 Task: Sort the products in the category "Aromatherapy & Essential Oils" by relevance.
Action: Mouse moved to (249, 113)
Screenshot: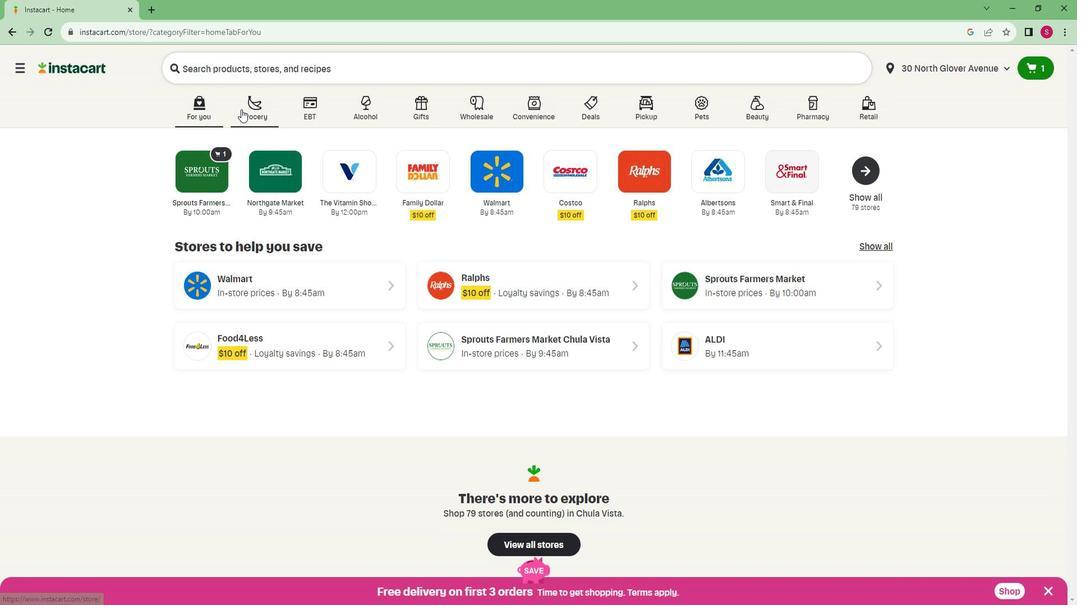 
Action: Mouse pressed left at (249, 113)
Screenshot: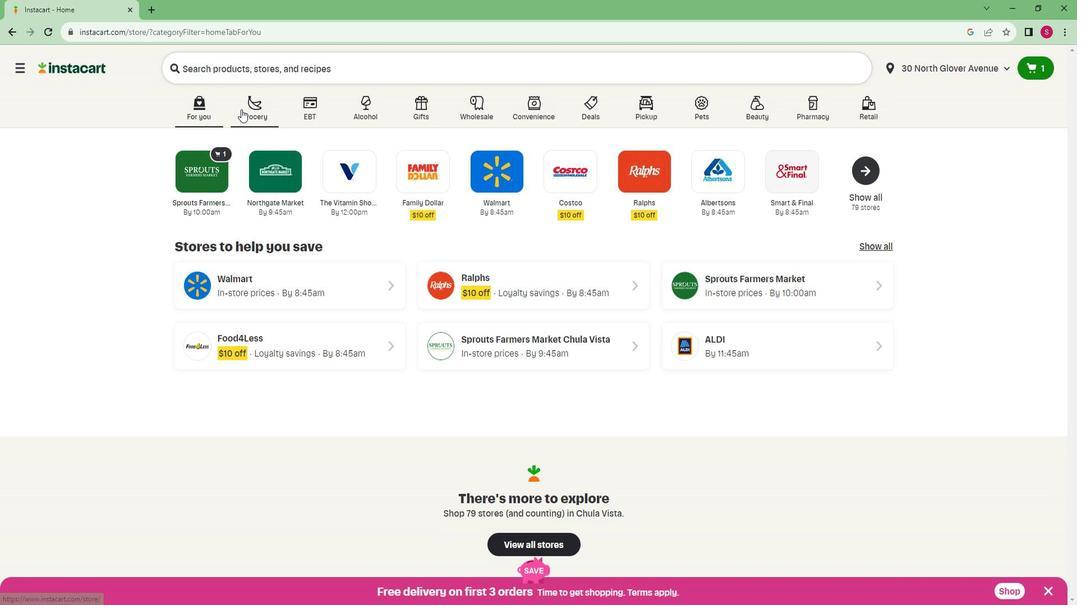 
Action: Mouse moved to (242, 332)
Screenshot: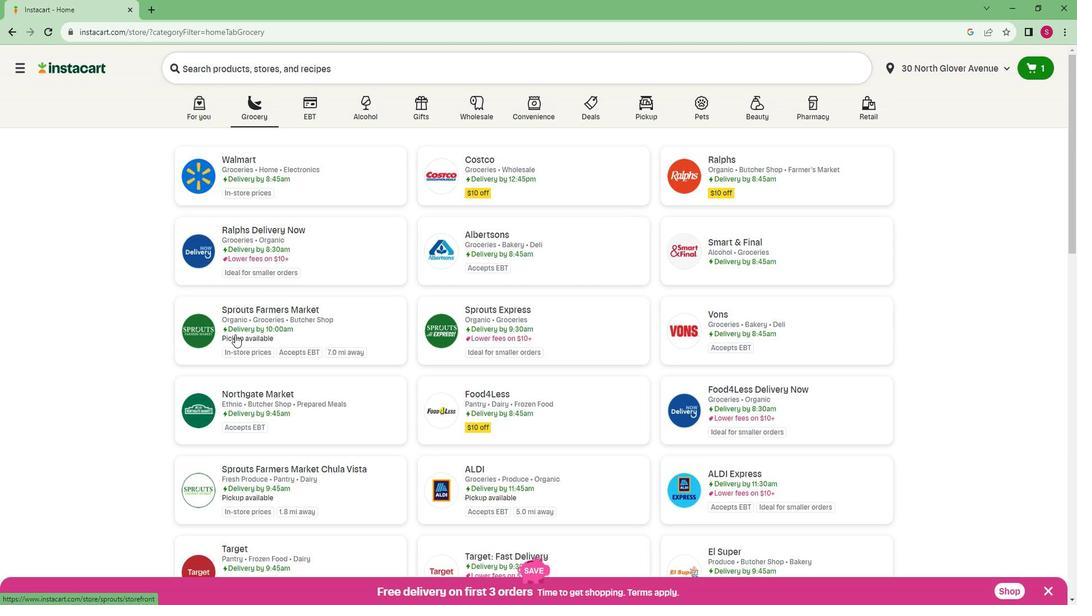
Action: Mouse pressed left at (242, 332)
Screenshot: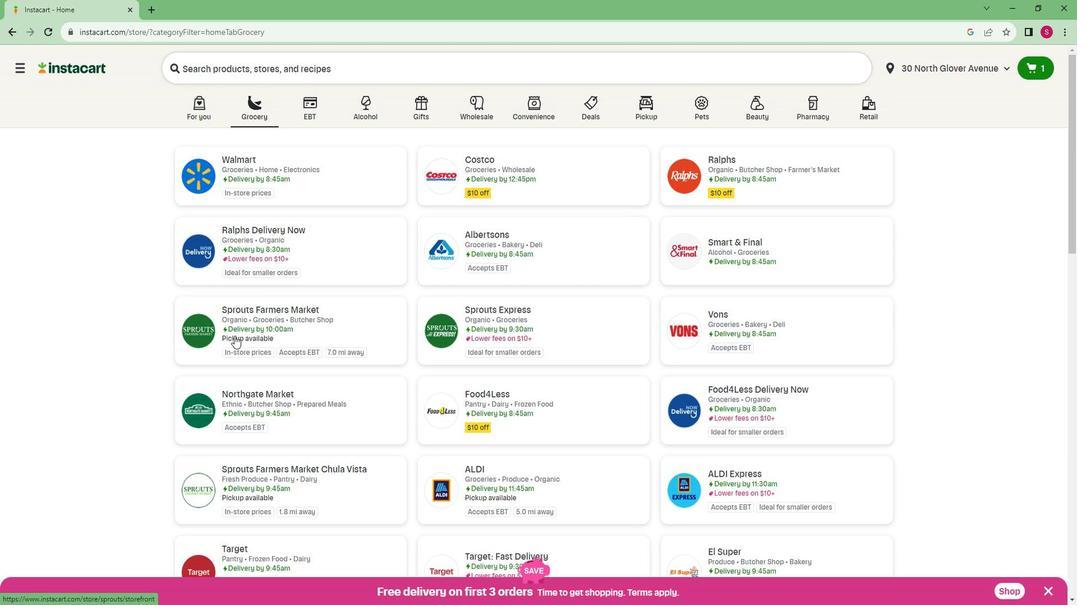 
Action: Mouse moved to (93, 423)
Screenshot: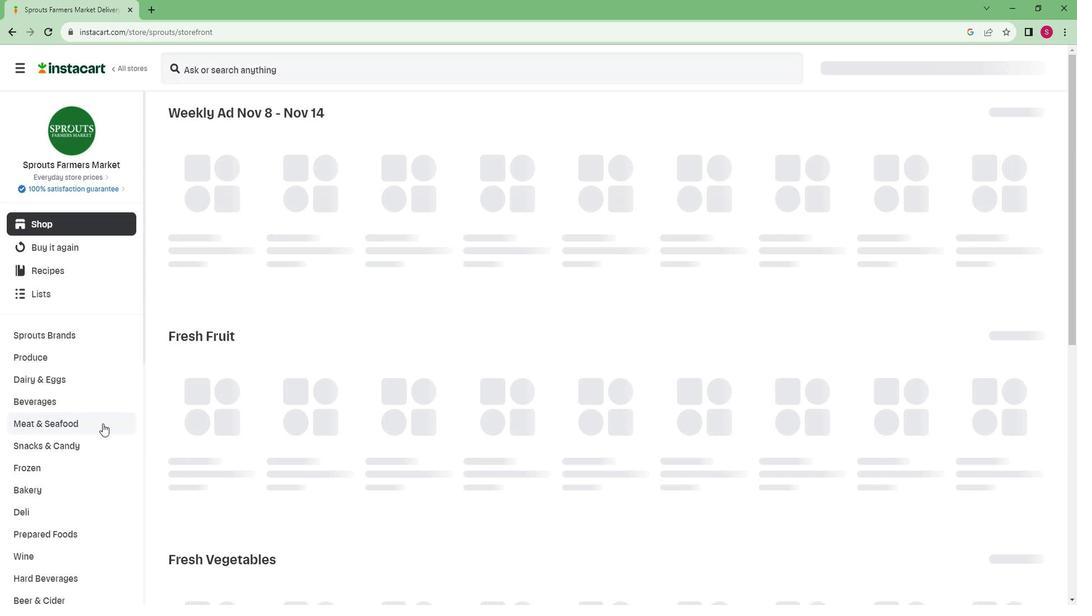 
Action: Mouse scrolled (93, 422) with delta (0, 0)
Screenshot: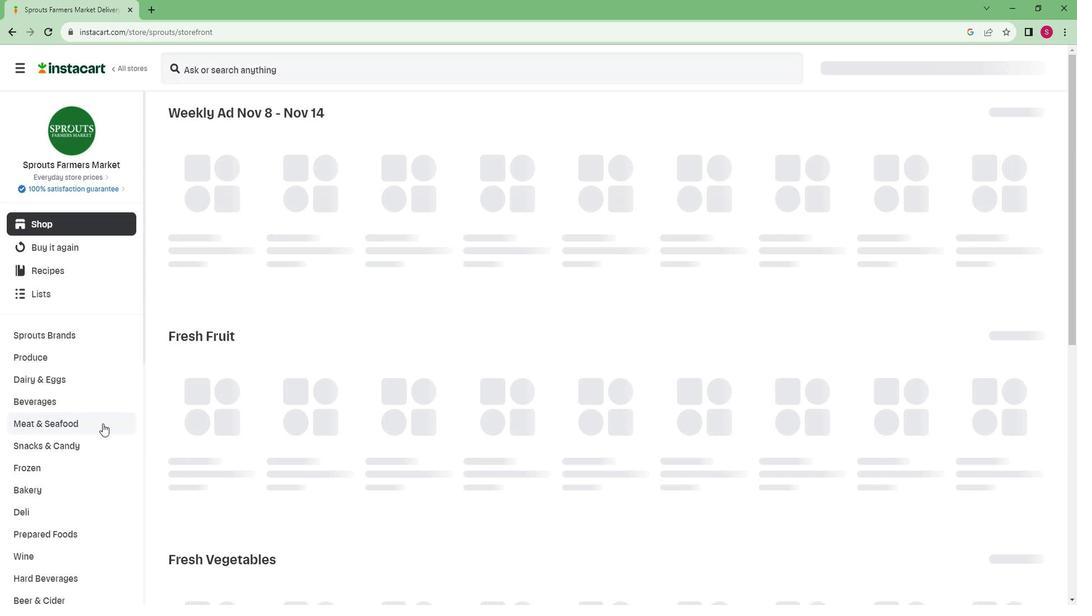 
Action: Mouse moved to (88, 424)
Screenshot: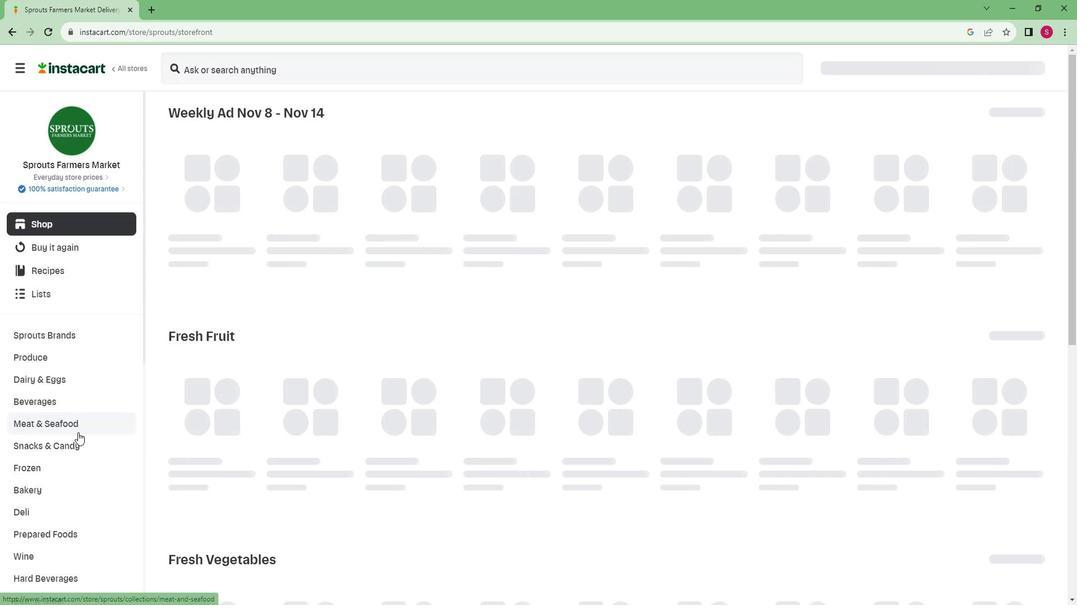 
Action: Mouse scrolled (88, 424) with delta (0, 0)
Screenshot: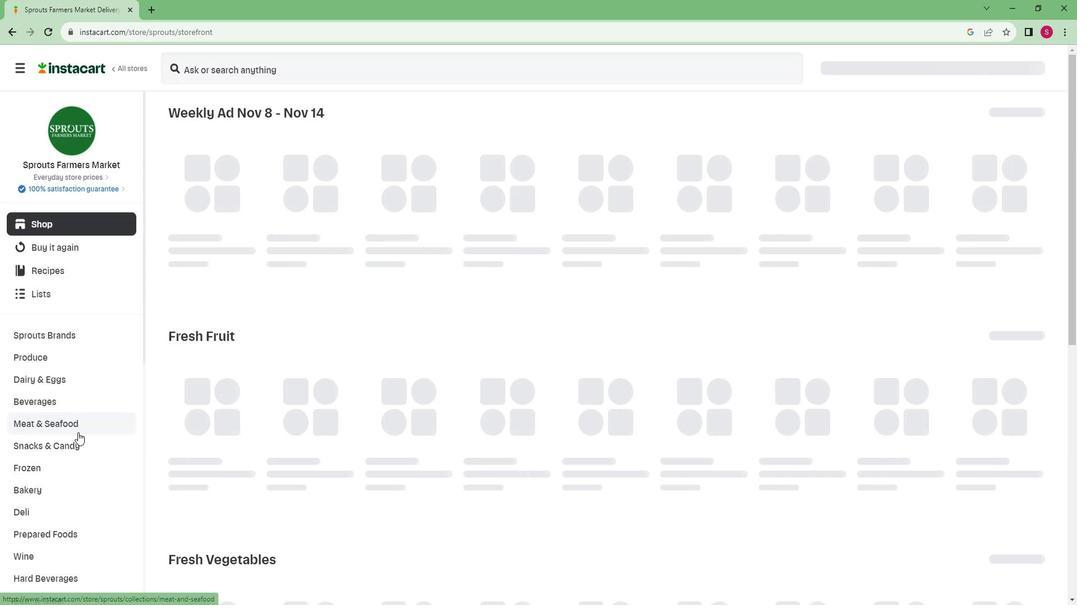 
Action: Mouse moved to (85, 425)
Screenshot: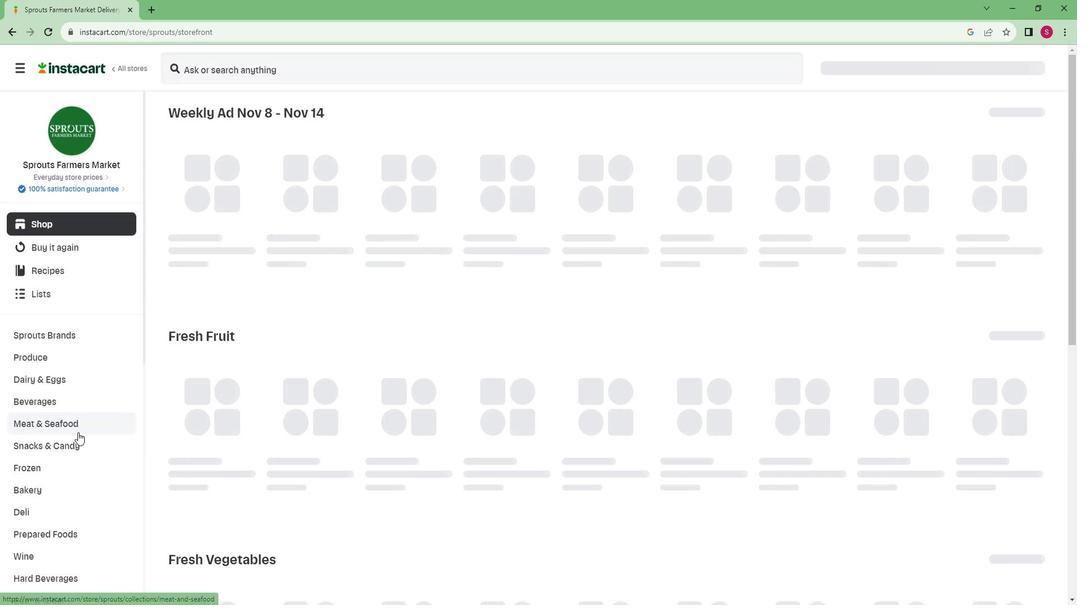
Action: Mouse scrolled (85, 424) with delta (0, 0)
Screenshot: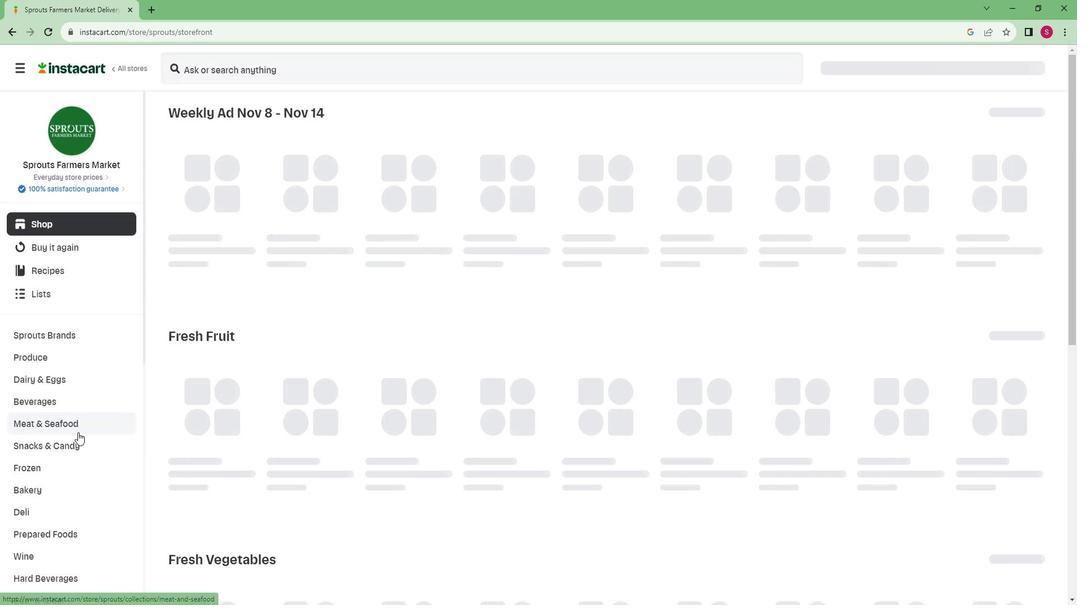 
Action: Mouse moved to (84, 425)
Screenshot: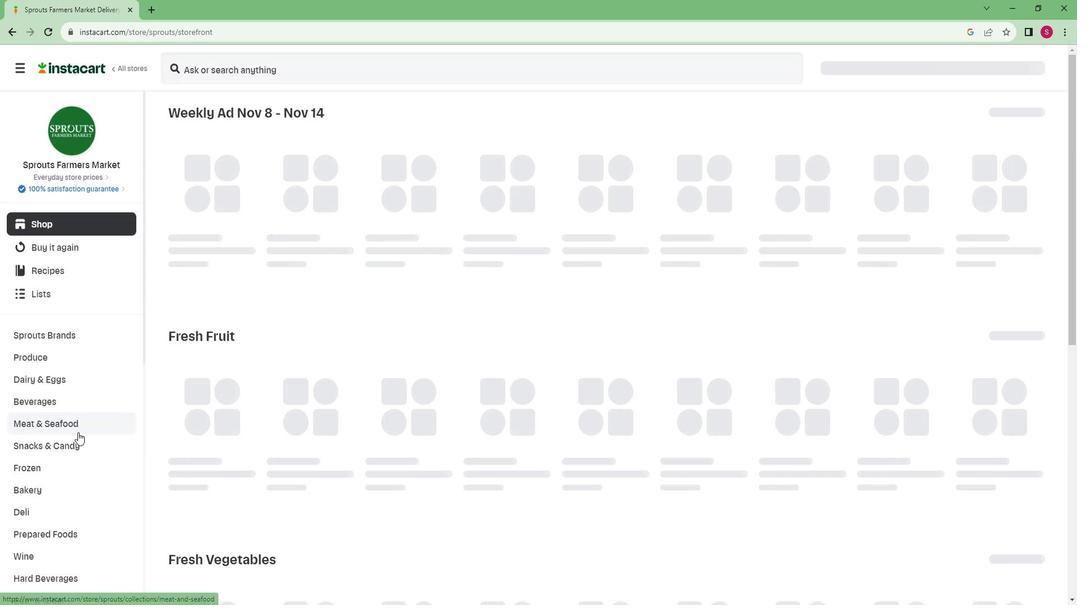 
Action: Mouse scrolled (84, 424) with delta (0, 0)
Screenshot: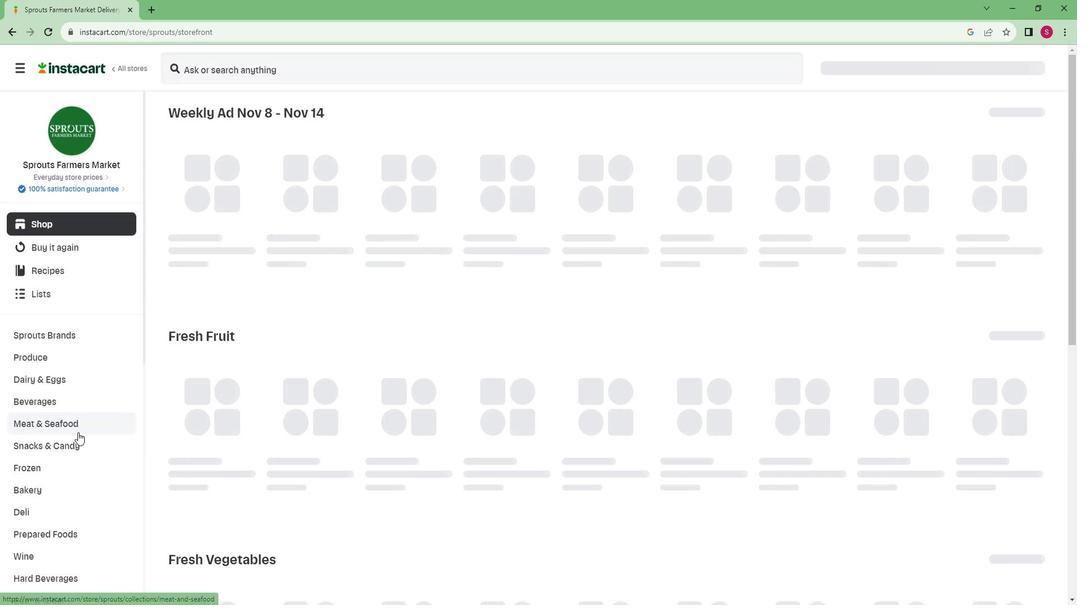 
Action: Mouse moved to (81, 426)
Screenshot: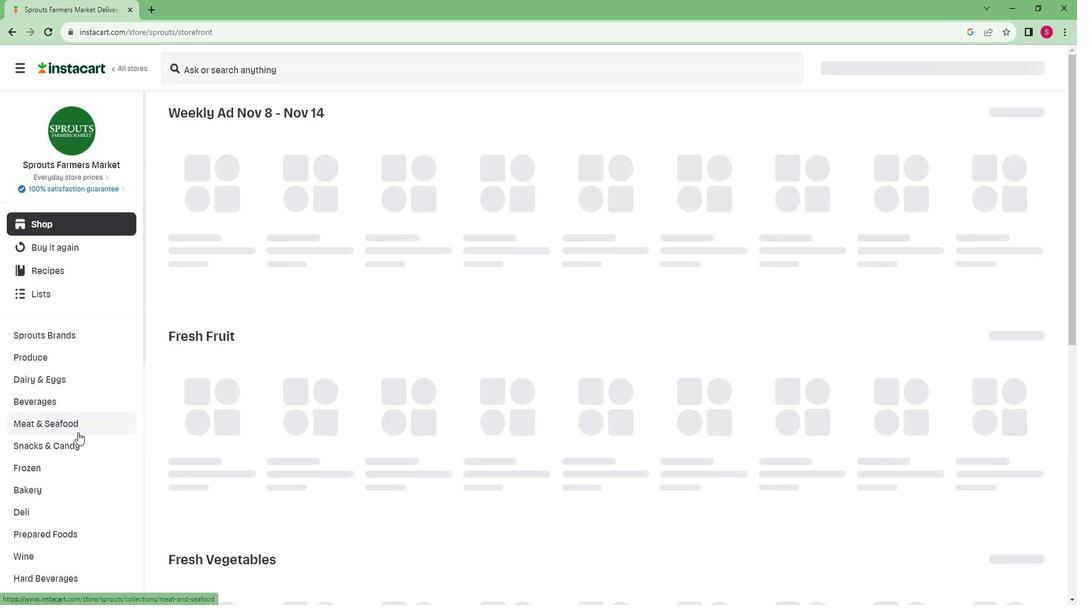 
Action: Mouse scrolled (81, 426) with delta (0, 0)
Screenshot: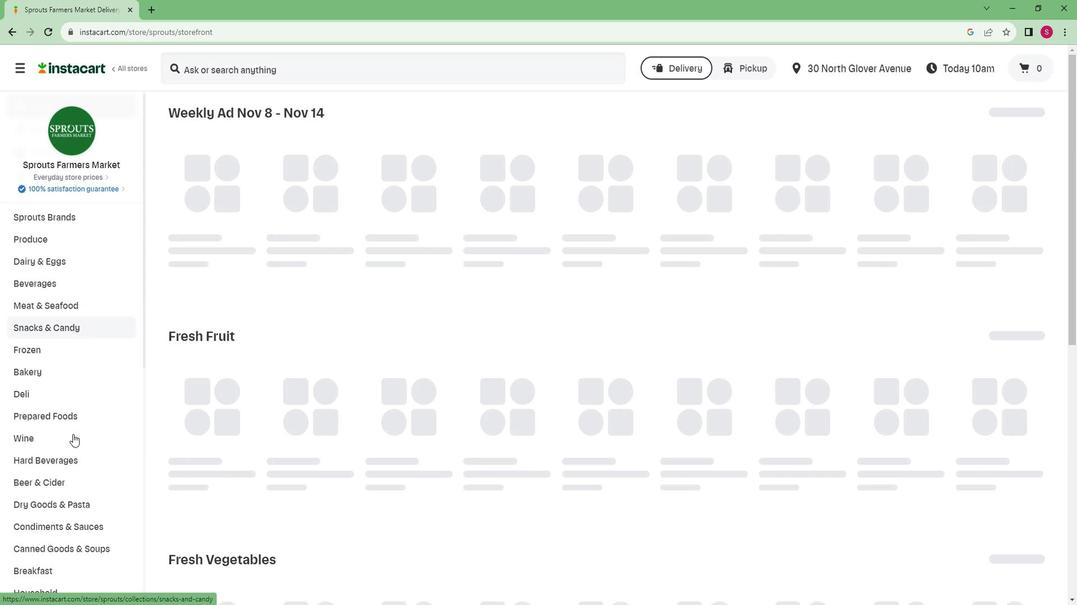 
Action: Mouse scrolled (81, 426) with delta (0, 0)
Screenshot: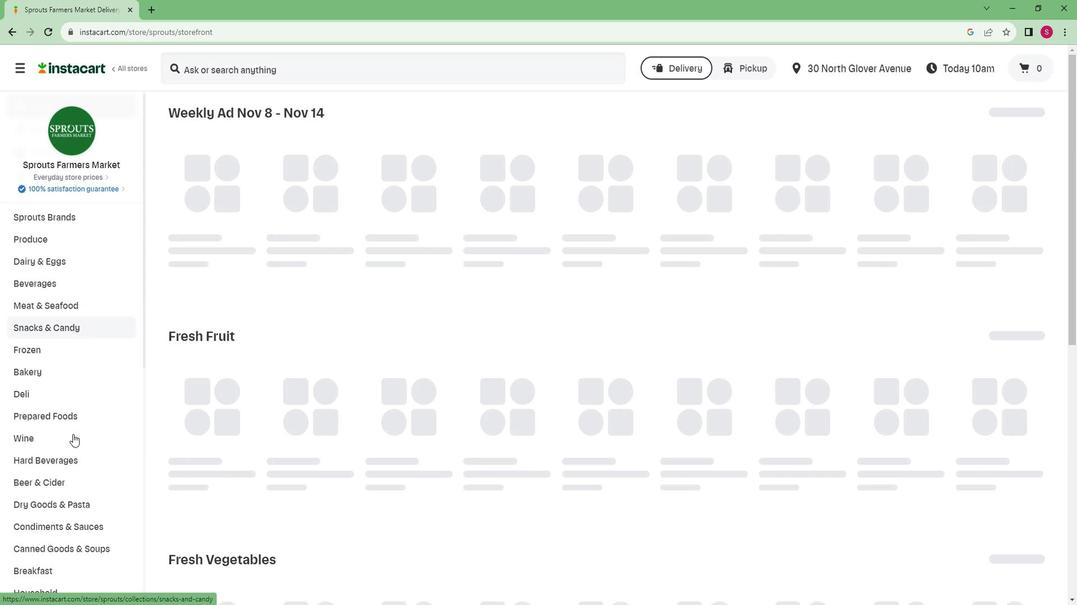 
Action: Mouse scrolled (81, 426) with delta (0, 0)
Screenshot: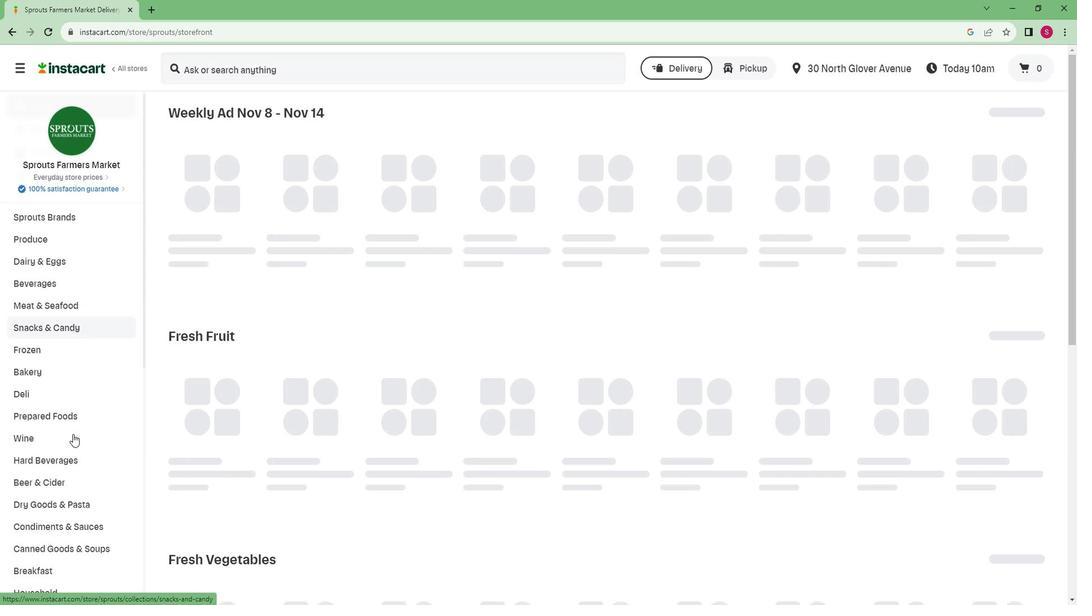 
Action: Mouse scrolled (81, 426) with delta (0, 0)
Screenshot: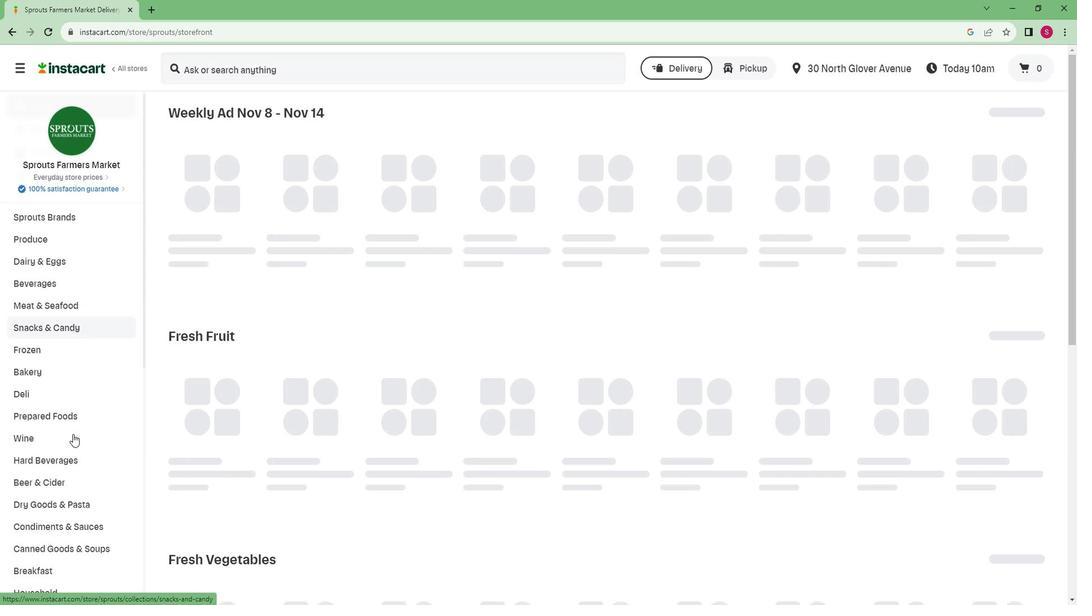 
Action: Mouse scrolled (81, 426) with delta (0, 0)
Screenshot: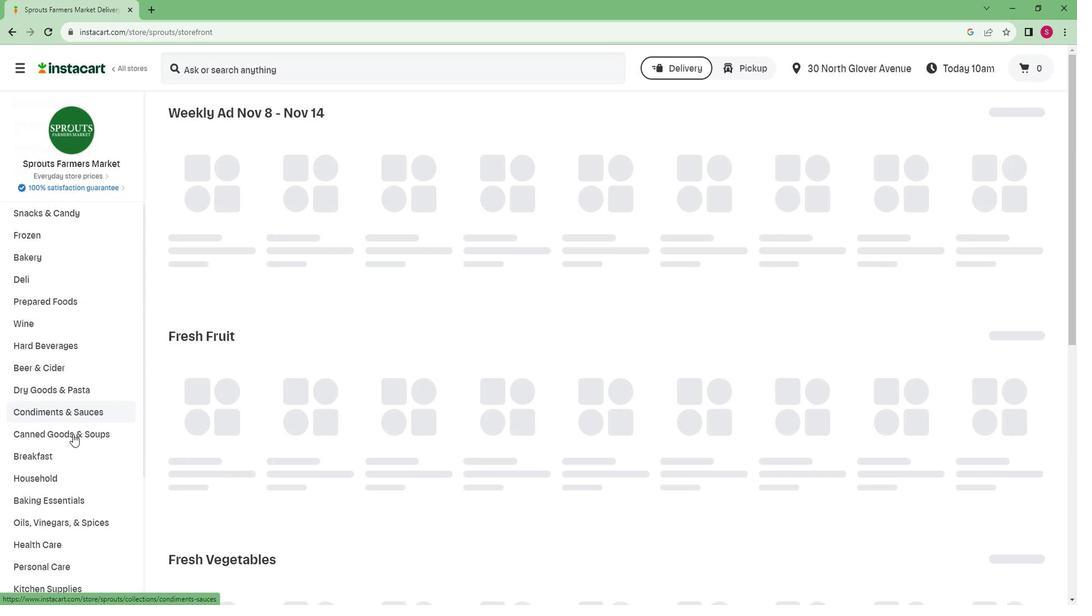 
Action: Mouse scrolled (81, 426) with delta (0, 0)
Screenshot: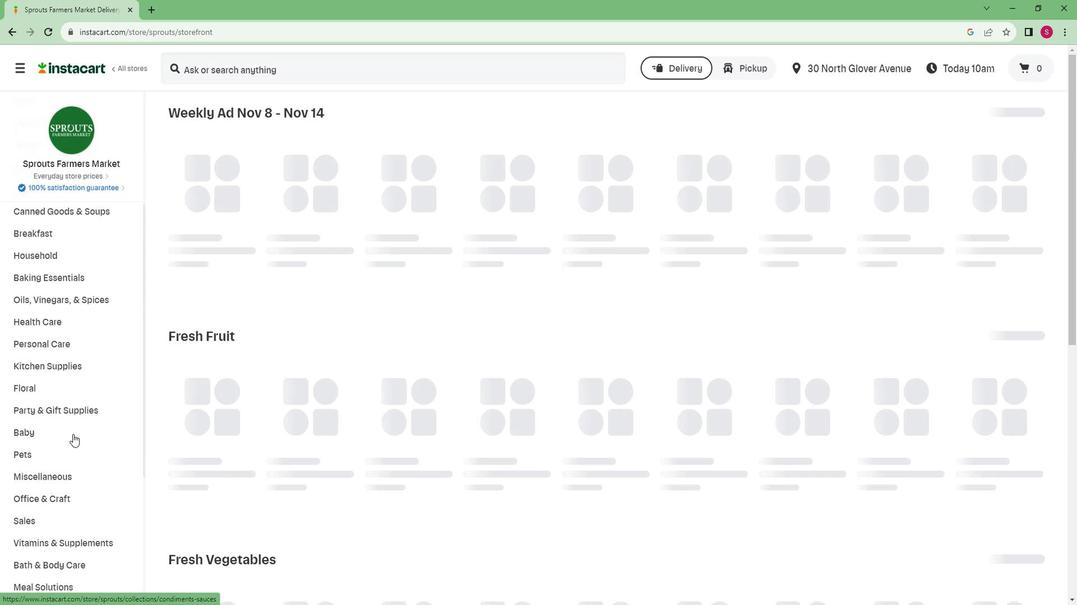 
Action: Mouse scrolled (81, 426) with delta (0, 0)
Screenshot: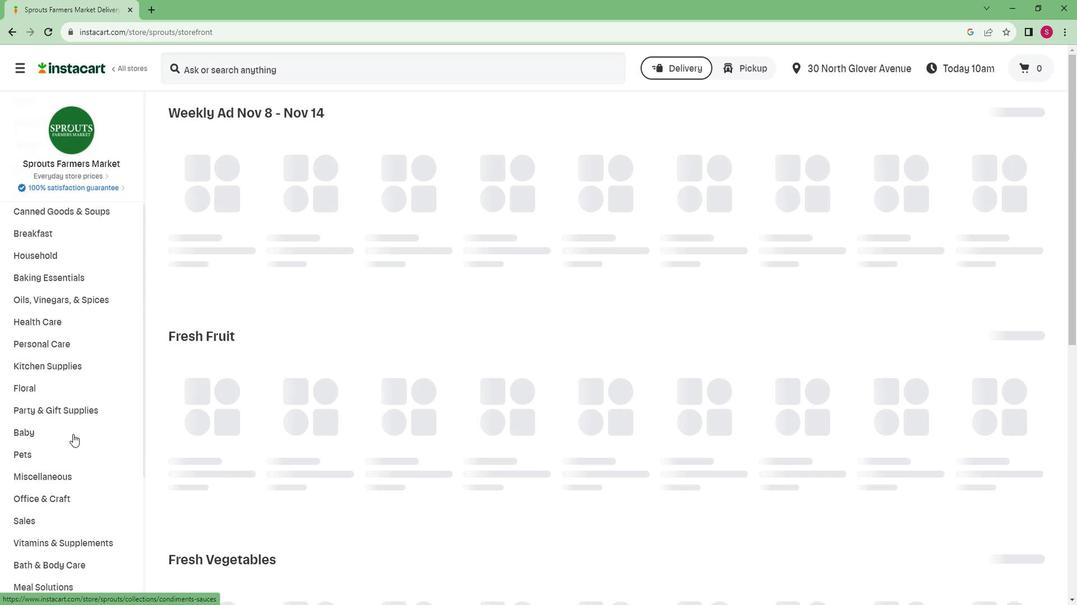 
Action: Mouse scrolled (81, 426) with delta (0, 0)
Screenshot: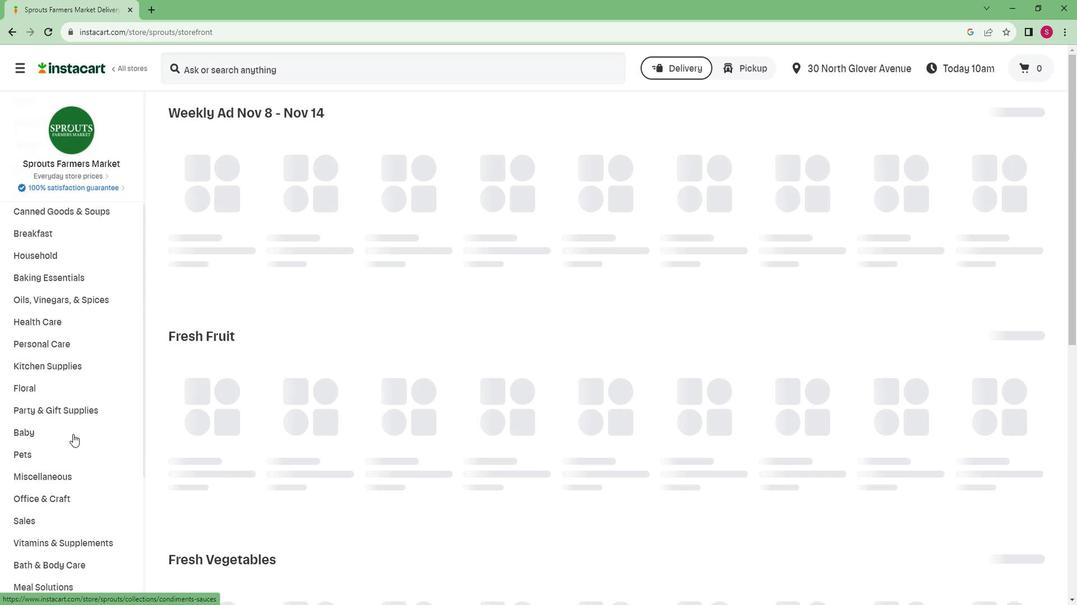 
Action: Mouse scrolled (81, 426) with delta (0, 0)
Screenshot: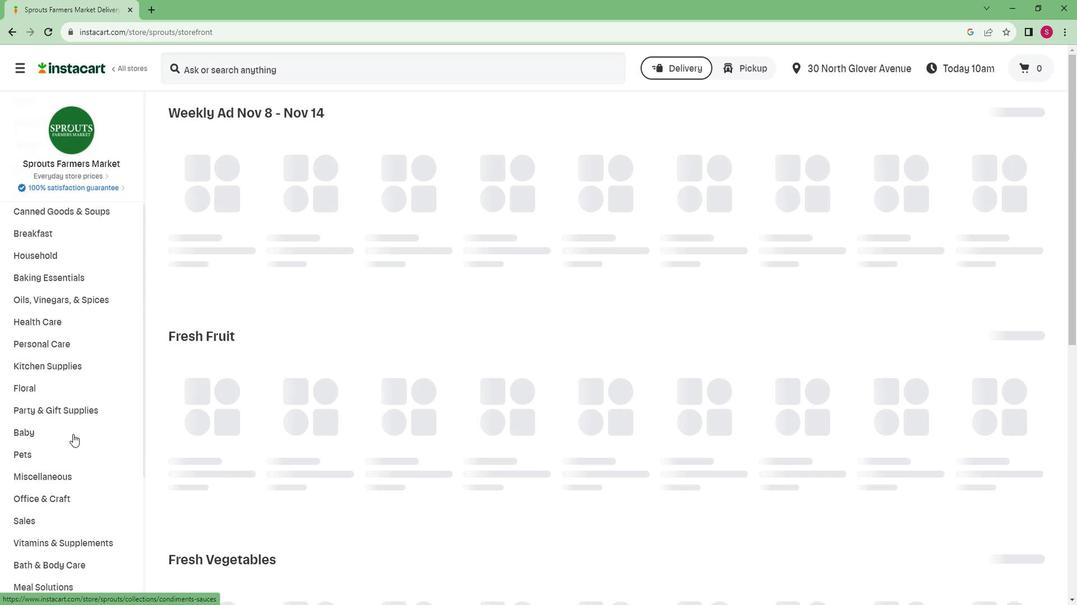 
Action: Mouse scrolled (81, 426) with delta (0, 0)
Screenshot: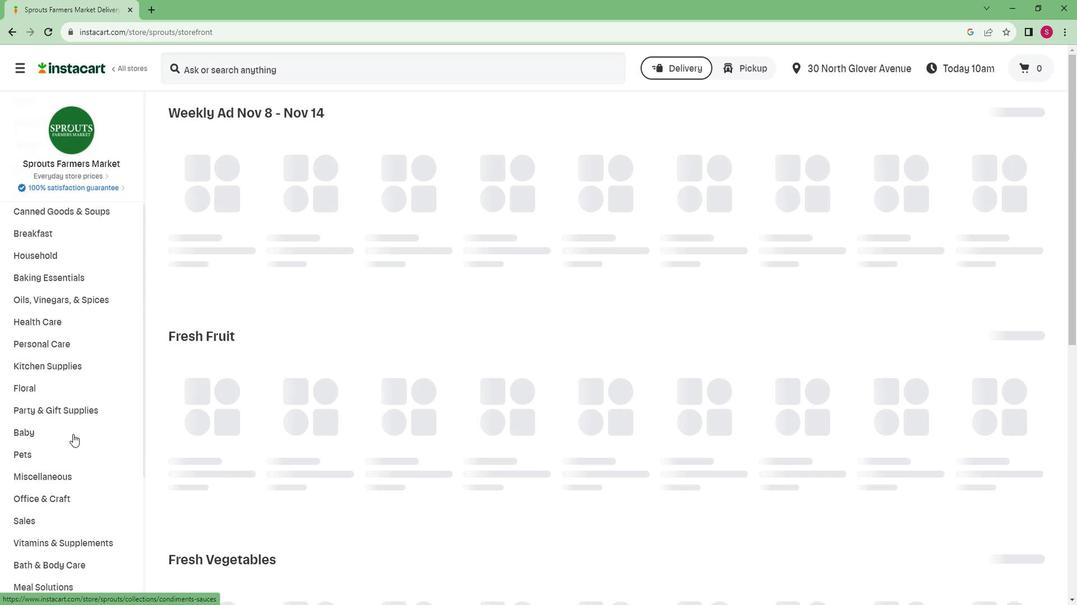 
Action: Mouse moved to (80, 426)
Screenshot: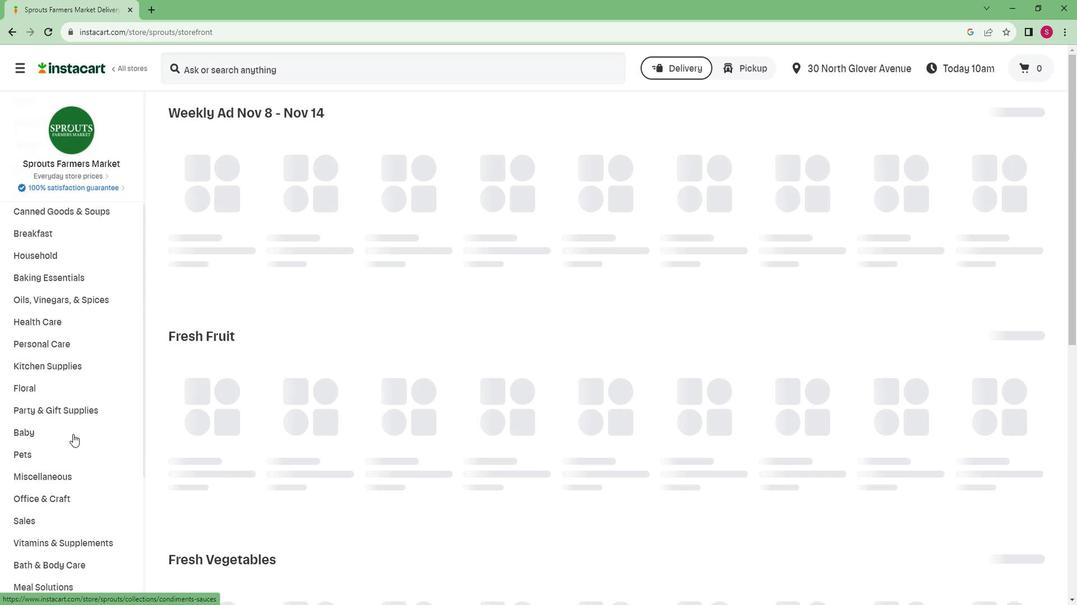 
Action: Mouse scrolled (80, 426) with delta (0, 0)
Screenshot: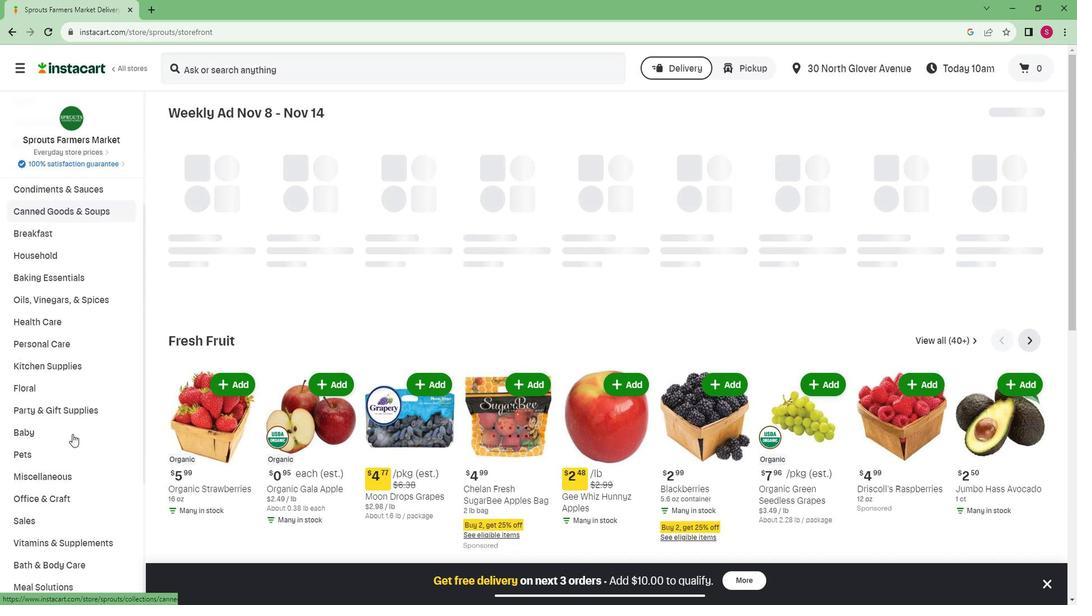 
Action: Mouse scrolled (80, 426) with delta (0, 0)
Screenshot: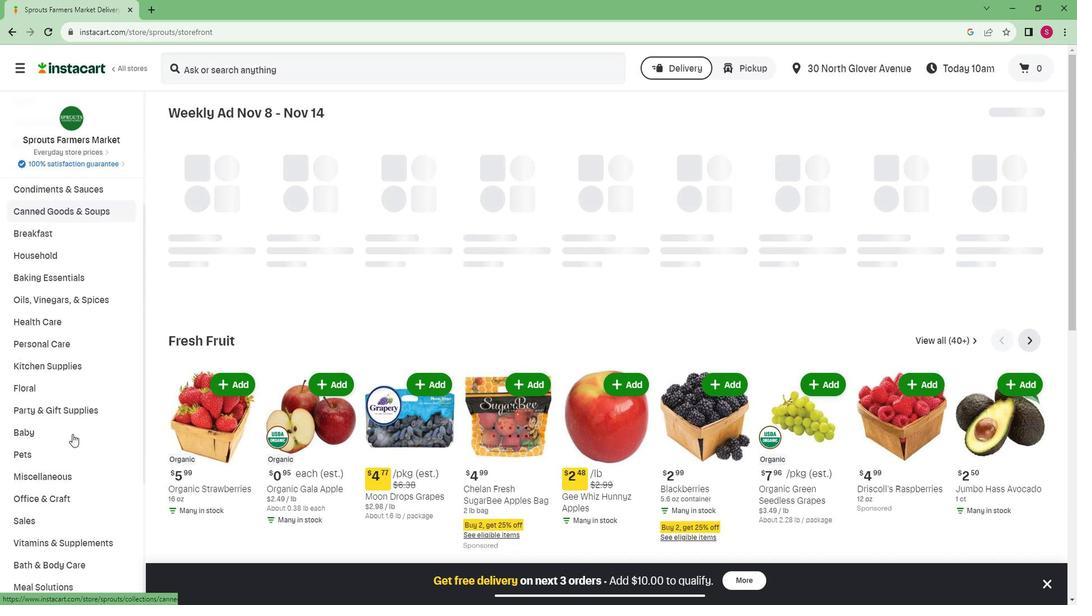 
Action: Mouse moved to (66, 555)
Screenshot: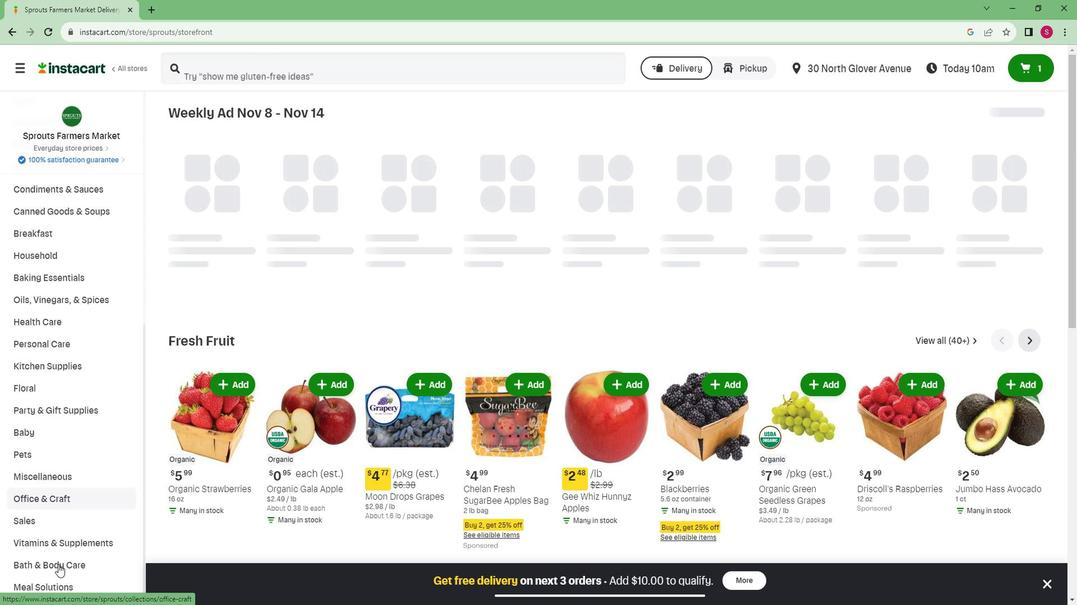 
Action: Mouse pressed left at (66, 555)
Screenshot: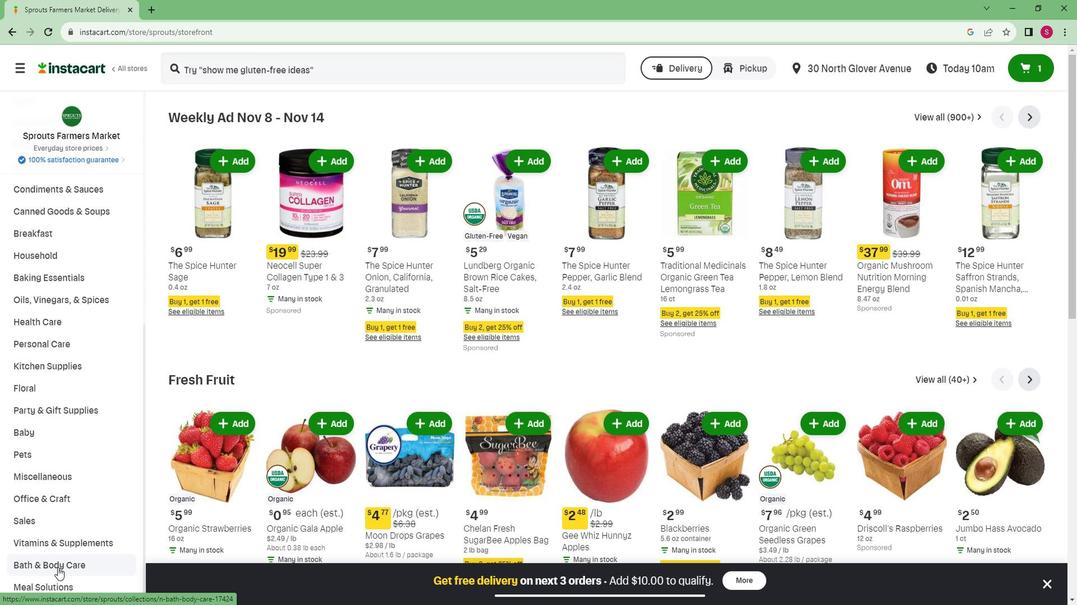 
Action: Mouse moved to (936, 149)
Screenshot: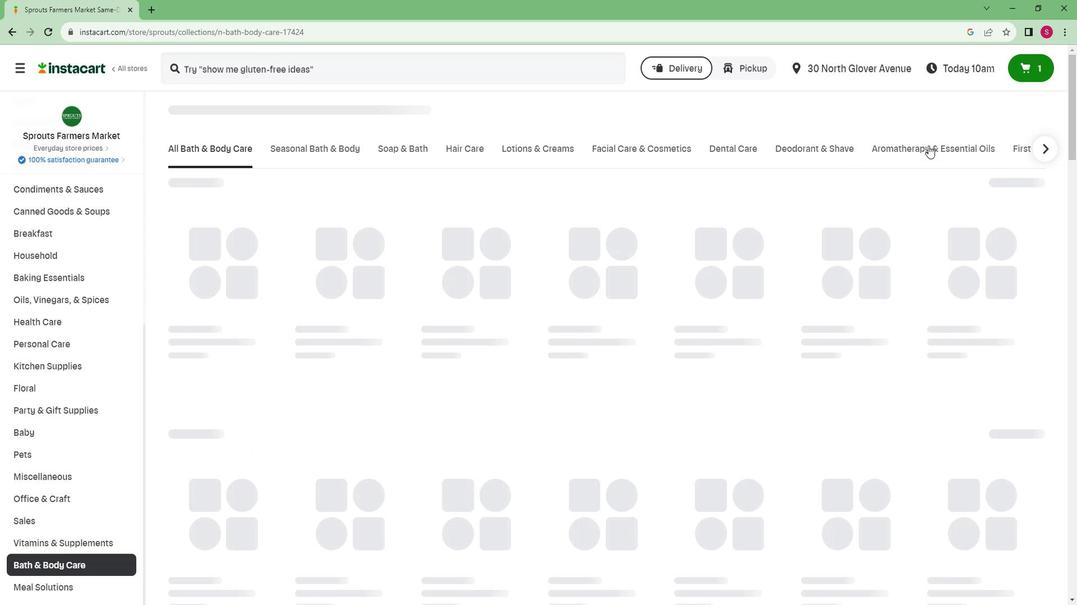 
Action: Mouse pressed left at (936, 149)
Screenshot: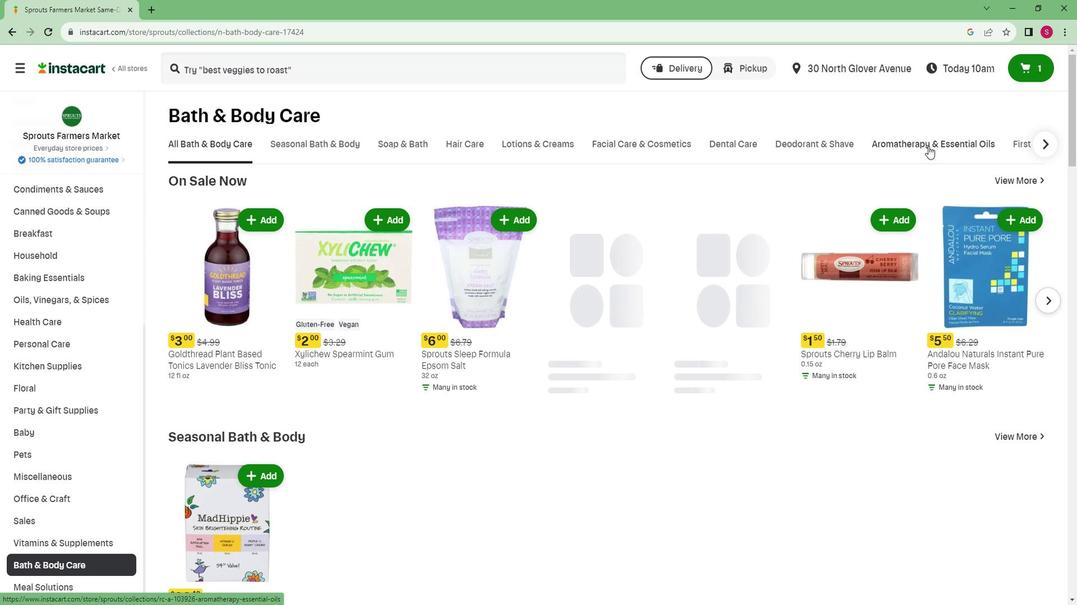 
Action: Mouse moved to (976, 186)
Screenshot: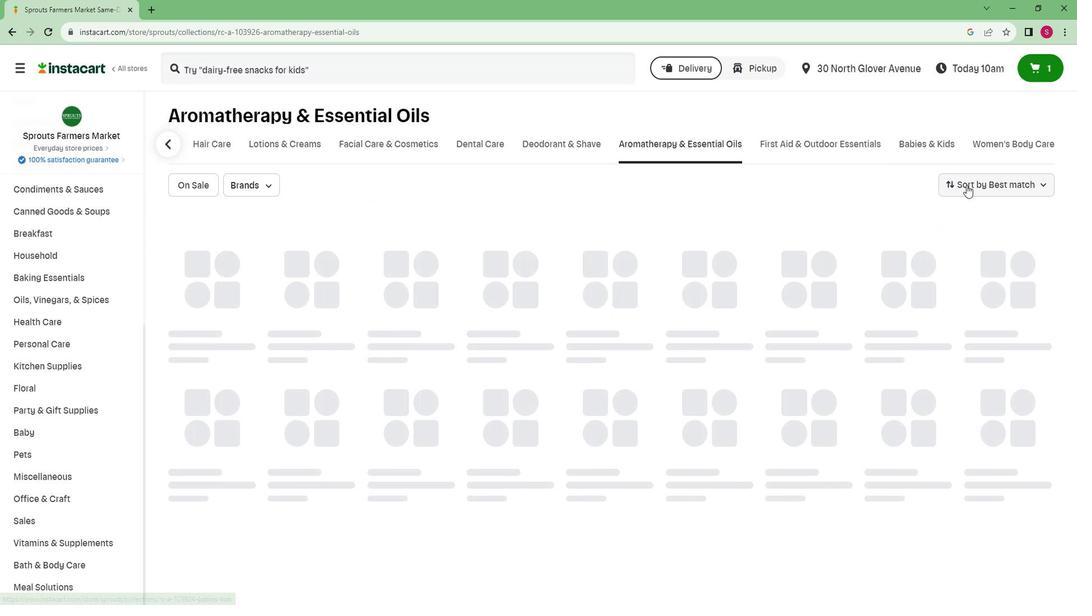 
Action: Mouse pressed left at (976, 186)
Screenshot: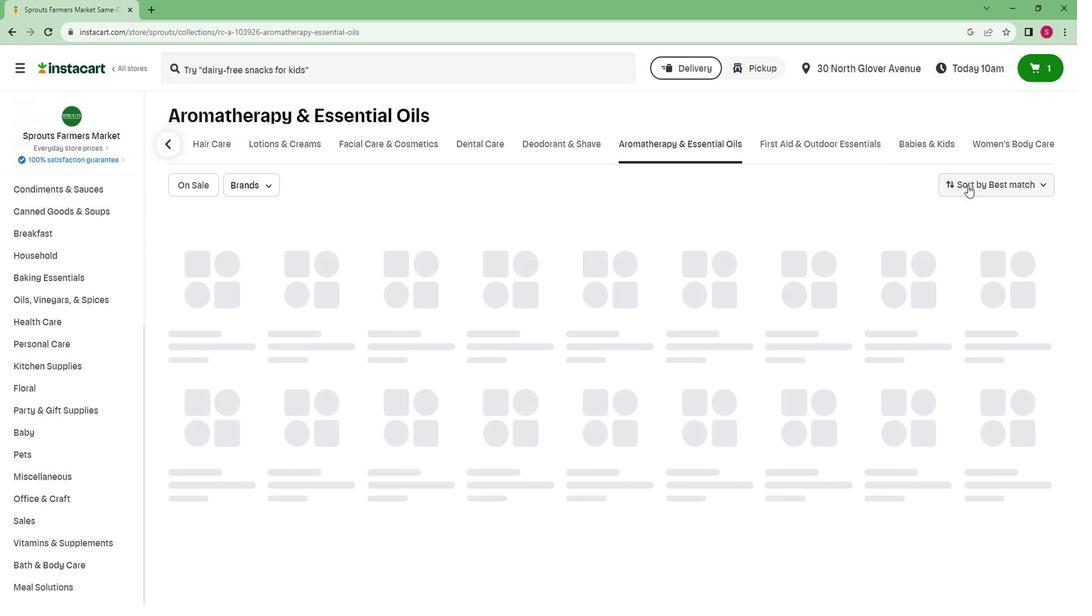 
Action: Mouse moved to (963, 348)
Screenshot: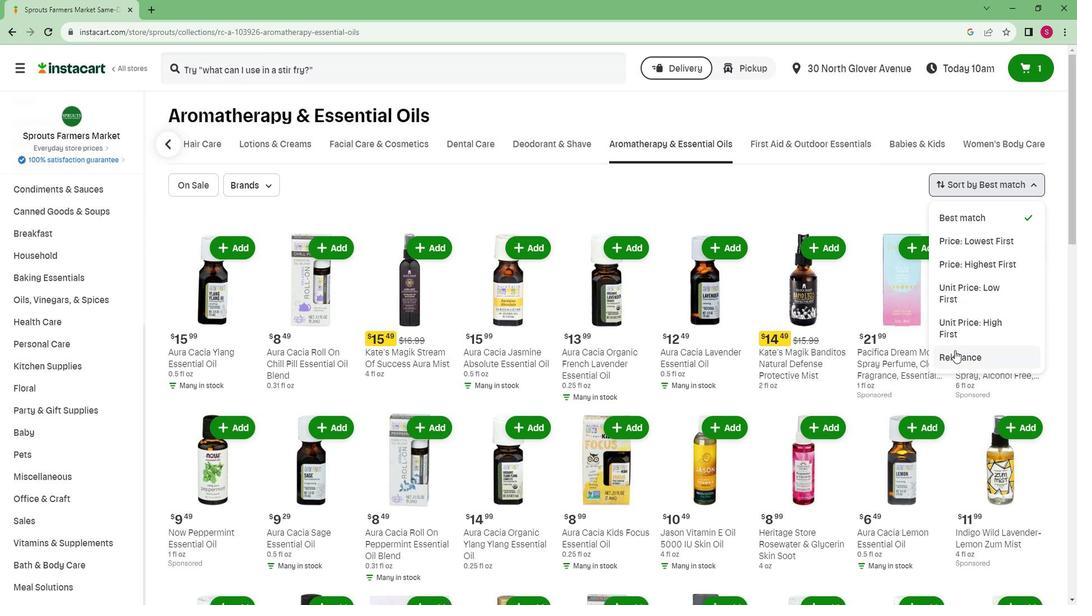 
Action: Mouse pressed left at (963, 348)
Screenshot: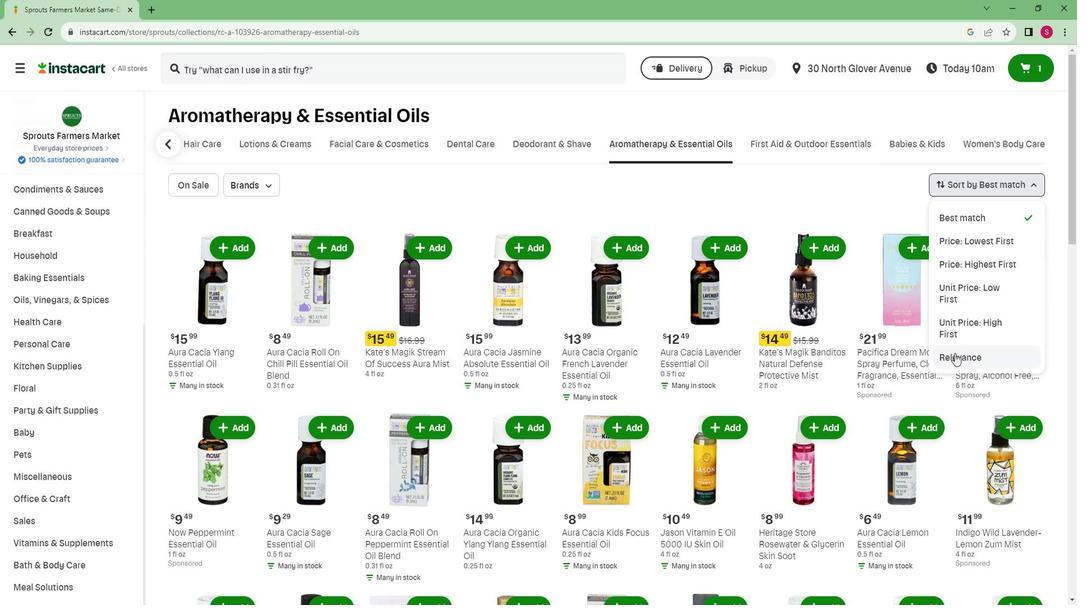 
Action: Mouse moved to (590, 217)
Screenshot: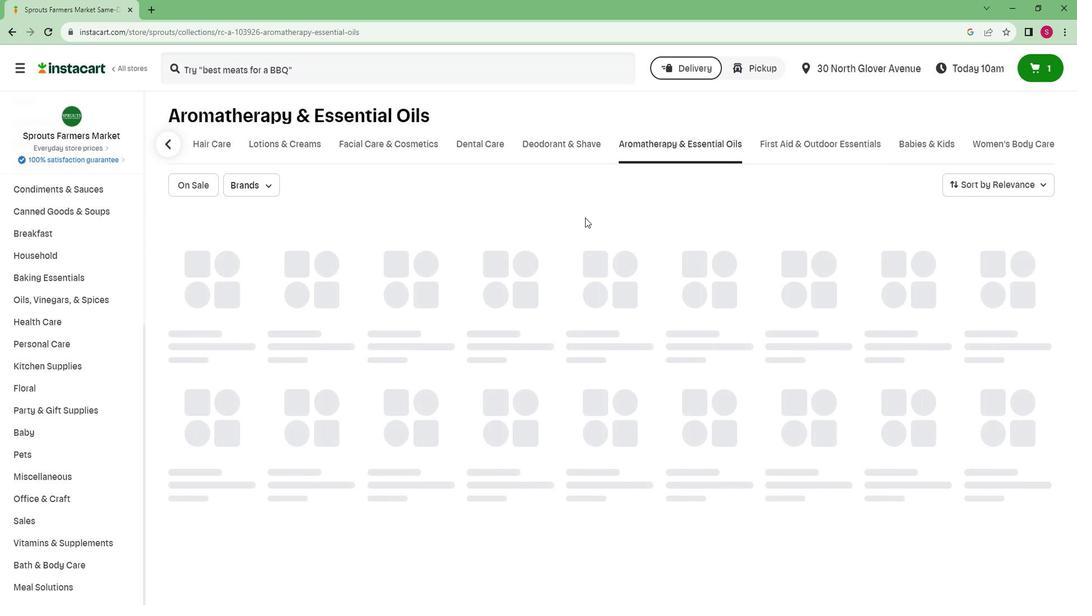 
